 Task: Create New Customer with Customer Name: DashMart, Billing Address Line1: 1779 Jenna Lane, Billing Address Line2:  Cincinnati, Billing Address Line3:  Ohio 45202
Action: Mouse moved to (186, 30)
Screenshot: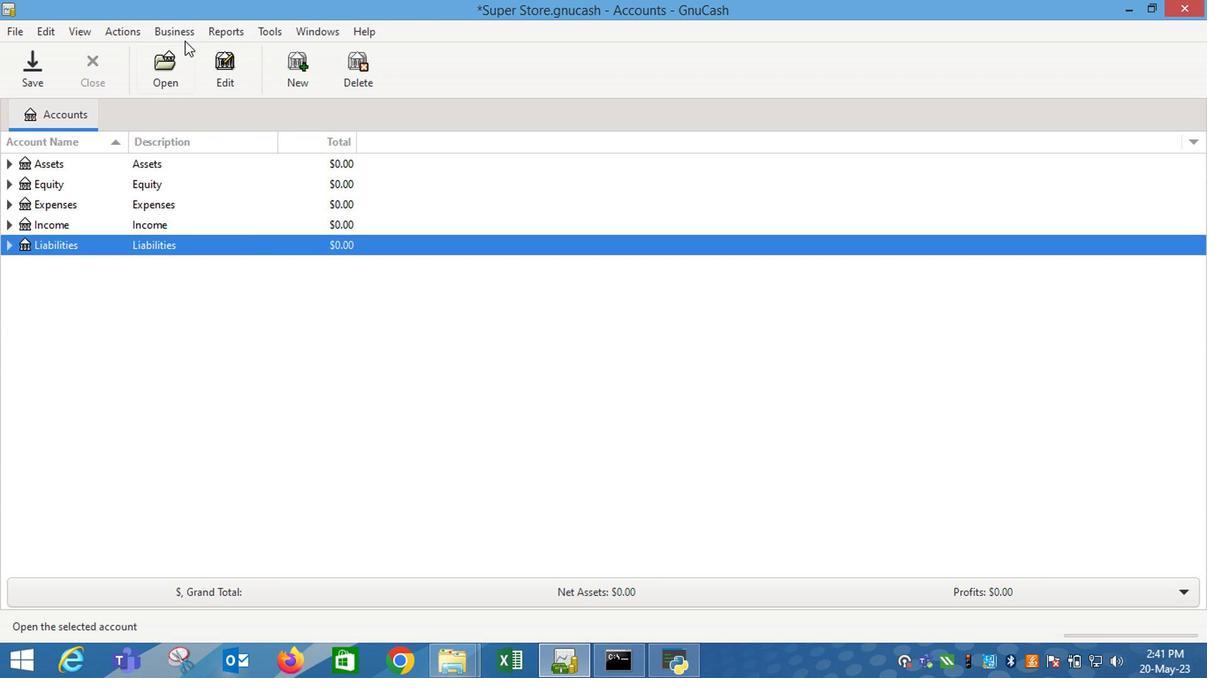 
Action: Mouse pressed left at (186, 30)
Screenshot: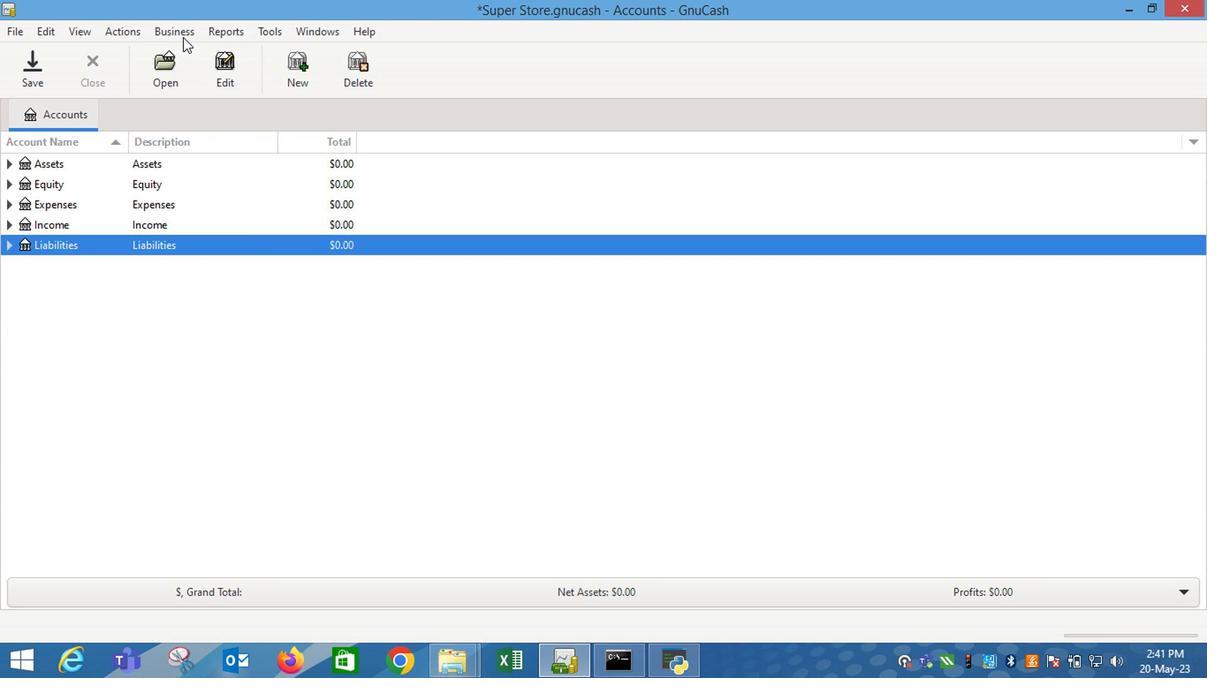 
Action: Mouse moved to (382, 82)
Screenshot: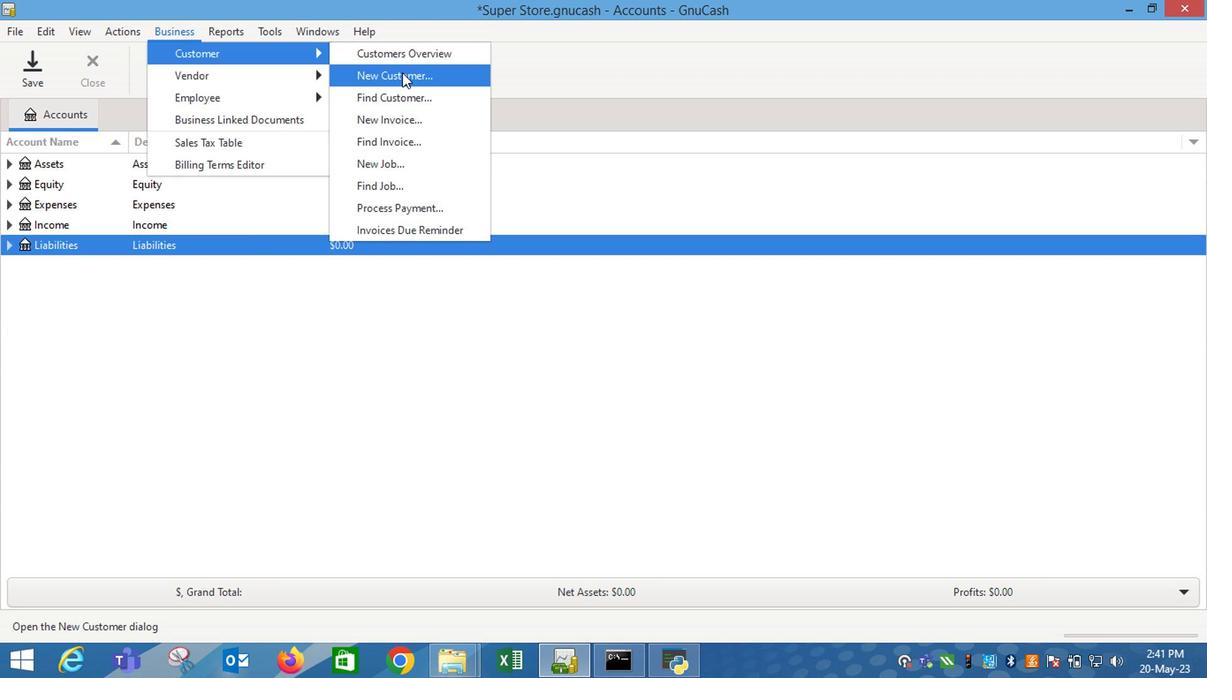 
Action: Mouse pressed left at (382, 82)
Screenshot: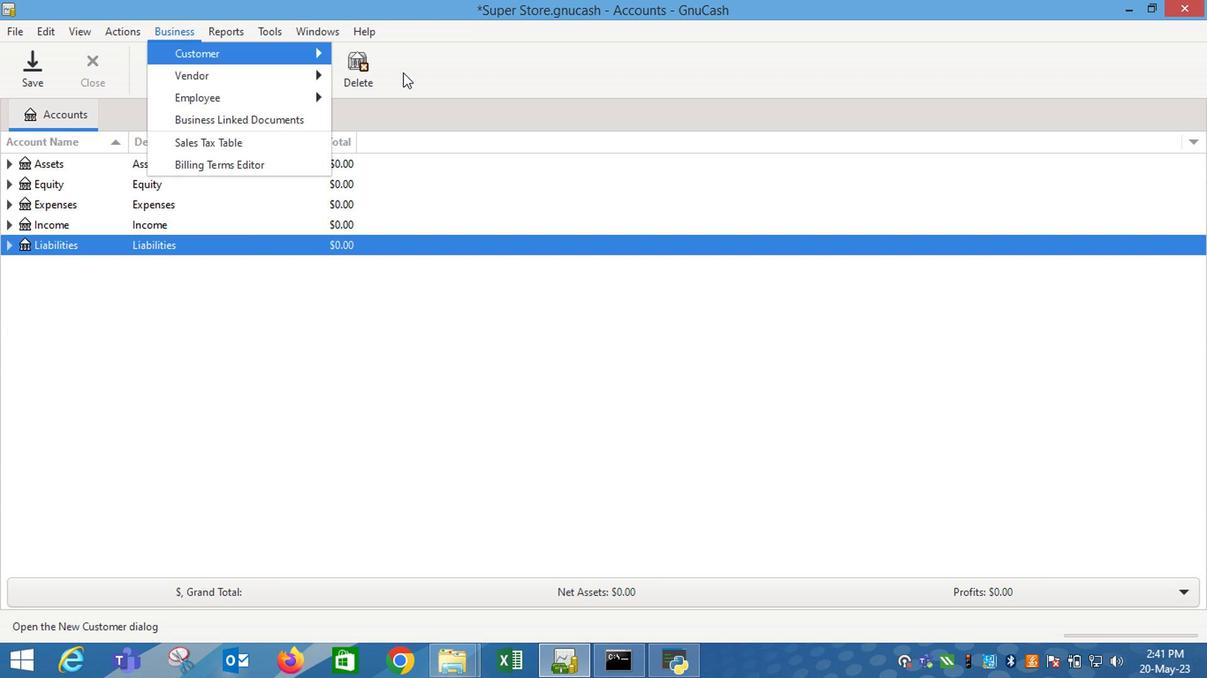 
Action: Key pressed <Key.shift_r>Dashma<Key.backspace><Key.backspace><Key.shift_r>Mart<Key.tab><Key.tab>1779<Key.space><Key.shift_r>Jenna<Key.space><Key.shift_r>Lane<Key.tab><Key.shift_r>C<Key.backspace><Key.shift><Key.tab>ctrl+X
Screenshot: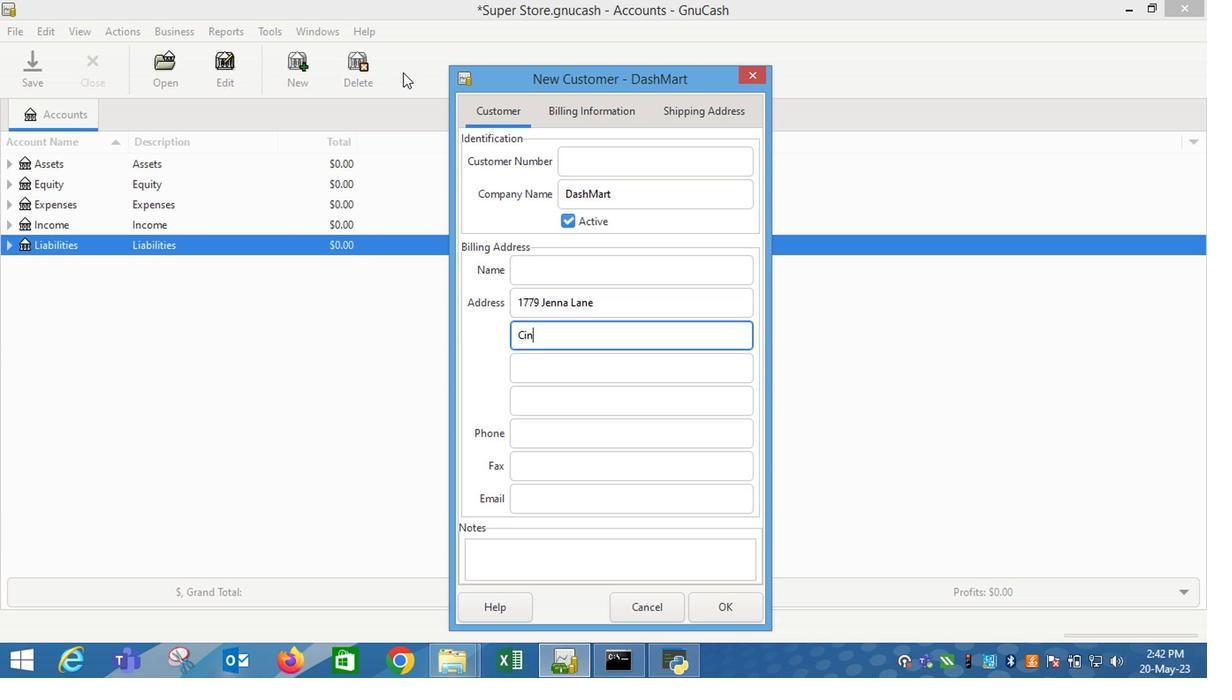 
Action: Mouse moved to (184, 35)
Screenshot: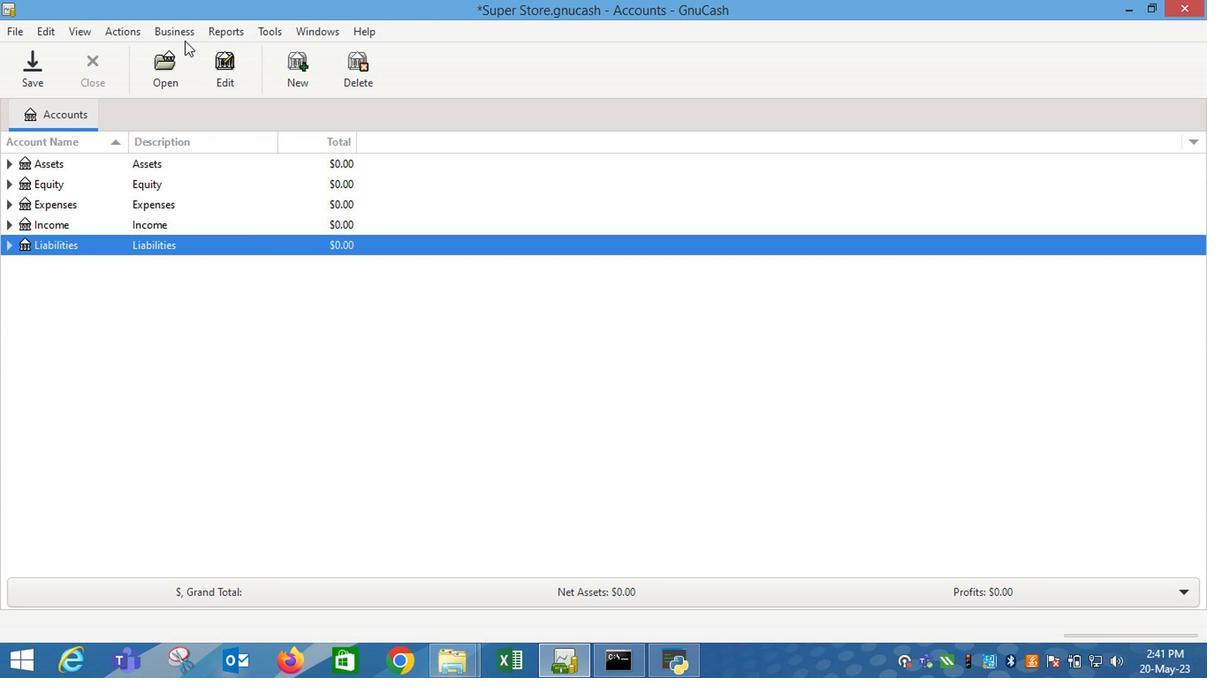 
Action: Mouse pressed left at (184, 35)
Screenshot: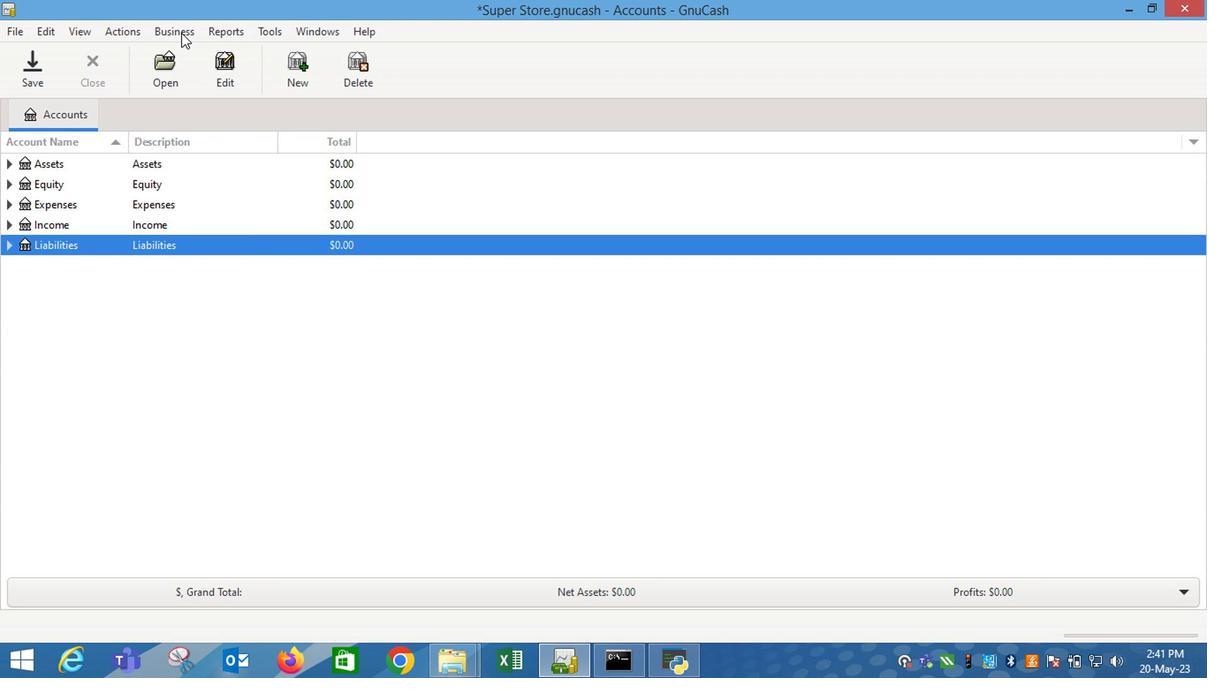 
Action: Mouse moved to (406, 74)
Screenshot: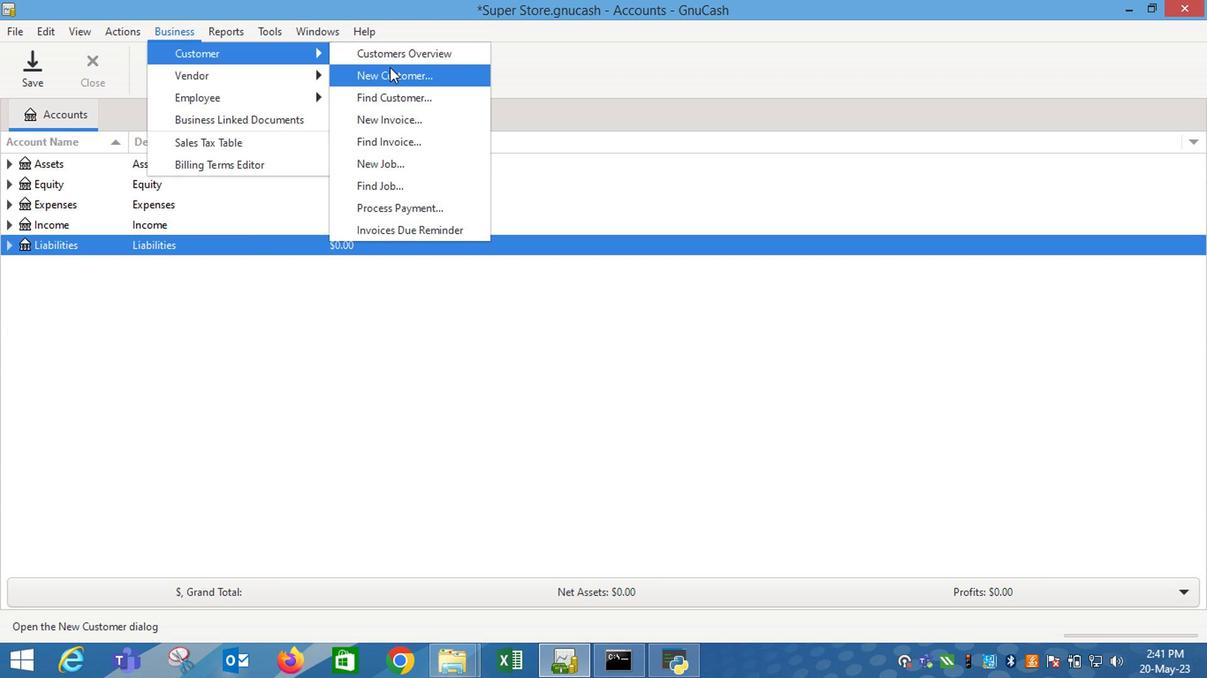 
Action: Mouse pressed left at (406, 74)
Screenshot: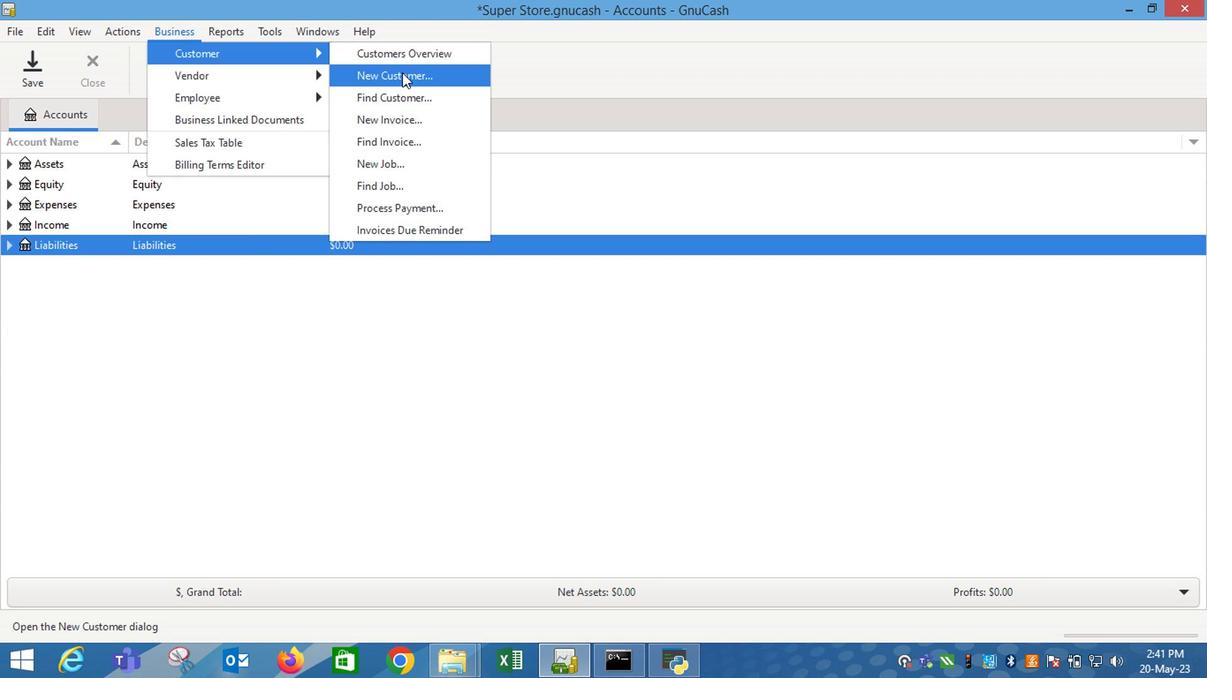 
Action: Mouse moved to (406, 74)
Screenshot: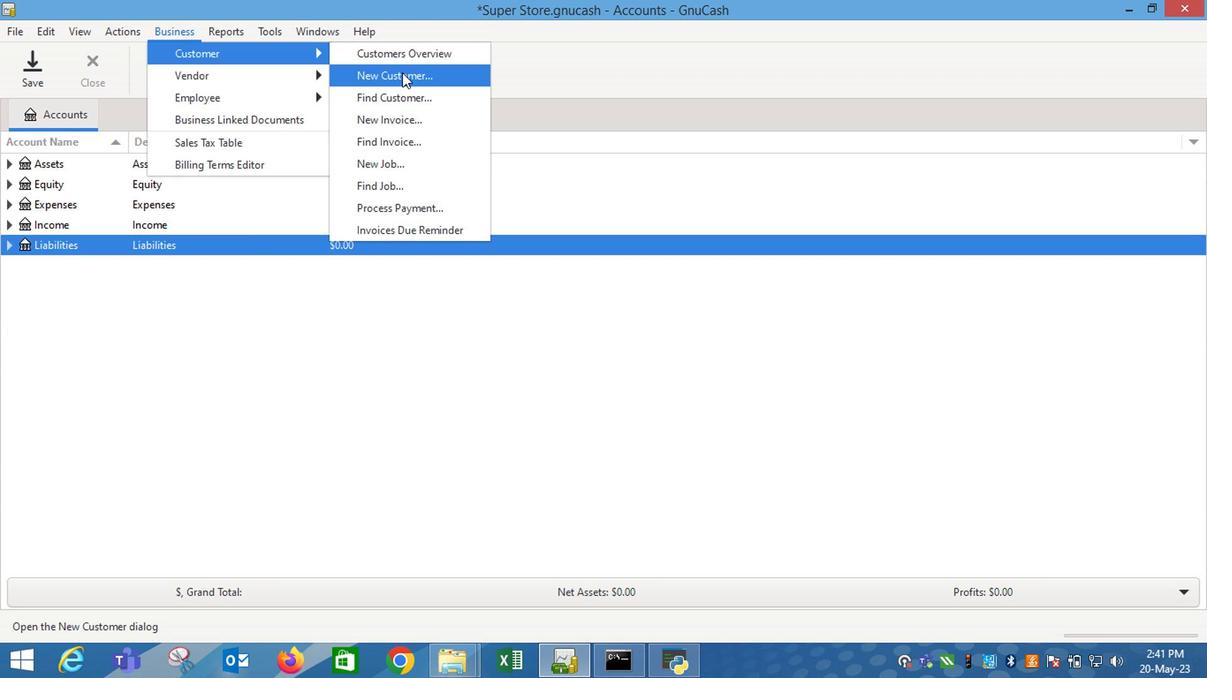 
Action: Key pressed <Key.shift_r>Dash<Key.shift_r>Mart<Key.tab><Key.tab><Key.tab>1779<Key.space><Key.shift_r><Key.shift_r>Jenna<Key.space><Key.shift_r>Lane<Key.tab><Key.shift_r>Cincinnati<Key.tab><Key.shift_r>Ohio<Key.space>45202
Screenshot: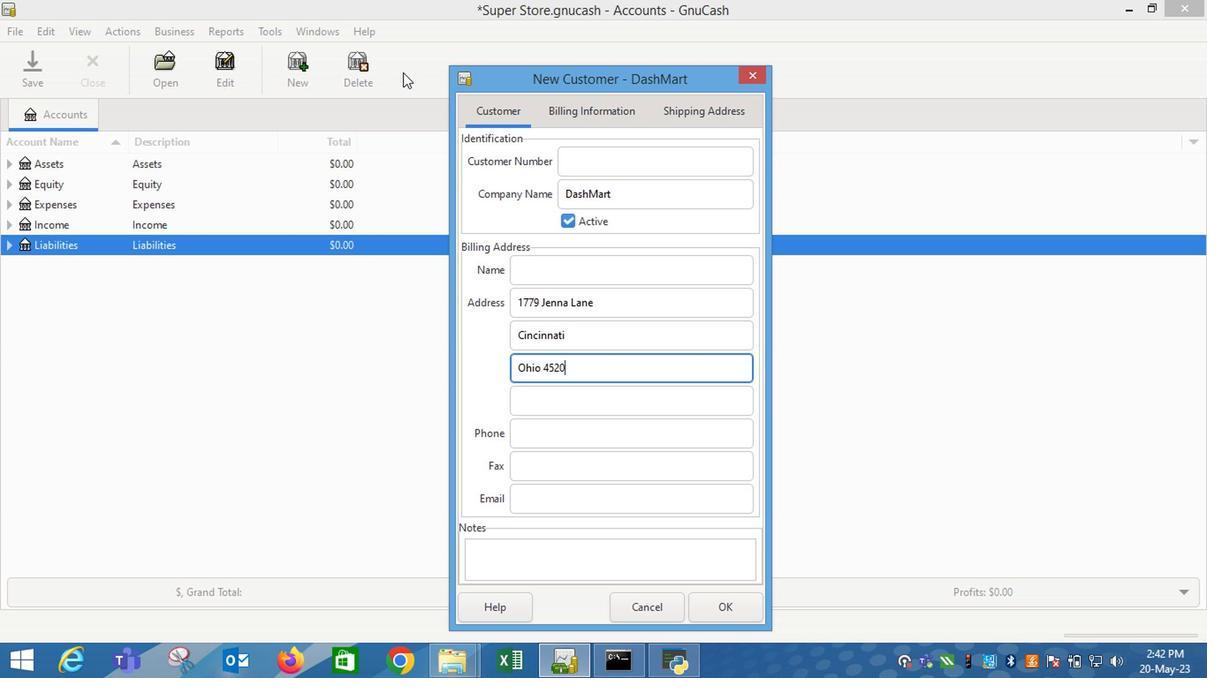 
Action: Mouse moved to (748, 612)
Screenshot: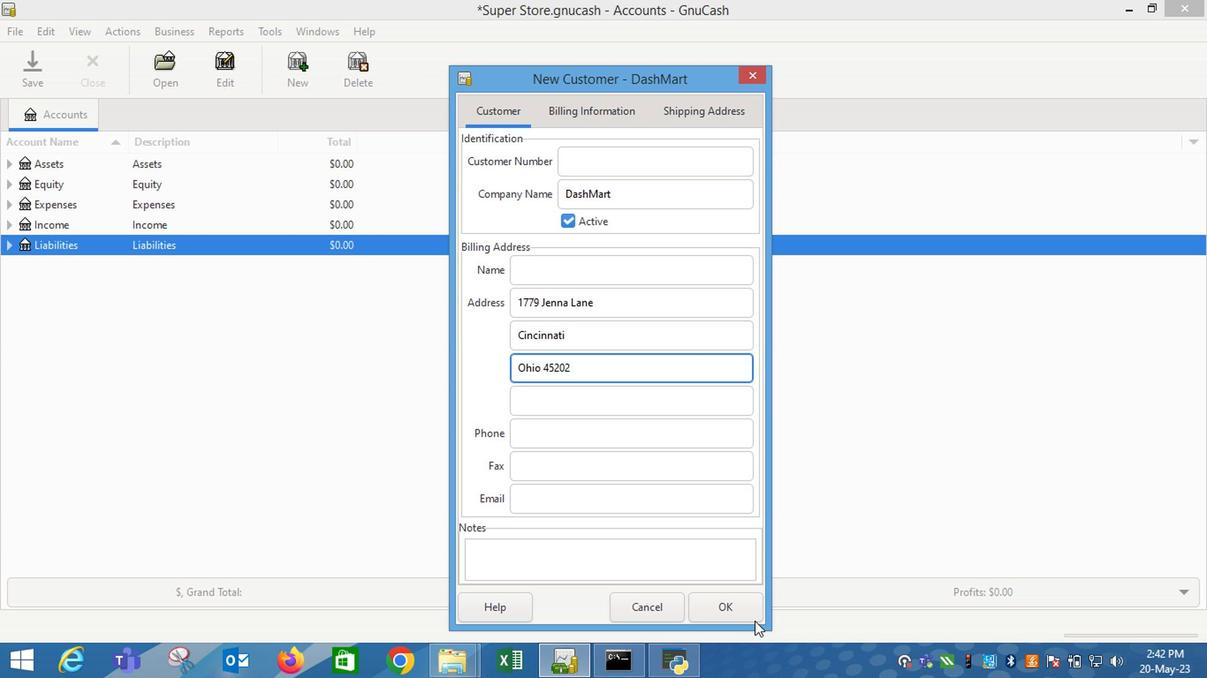 
Action: Mouse pressed left at (748, 612)
Screenshot: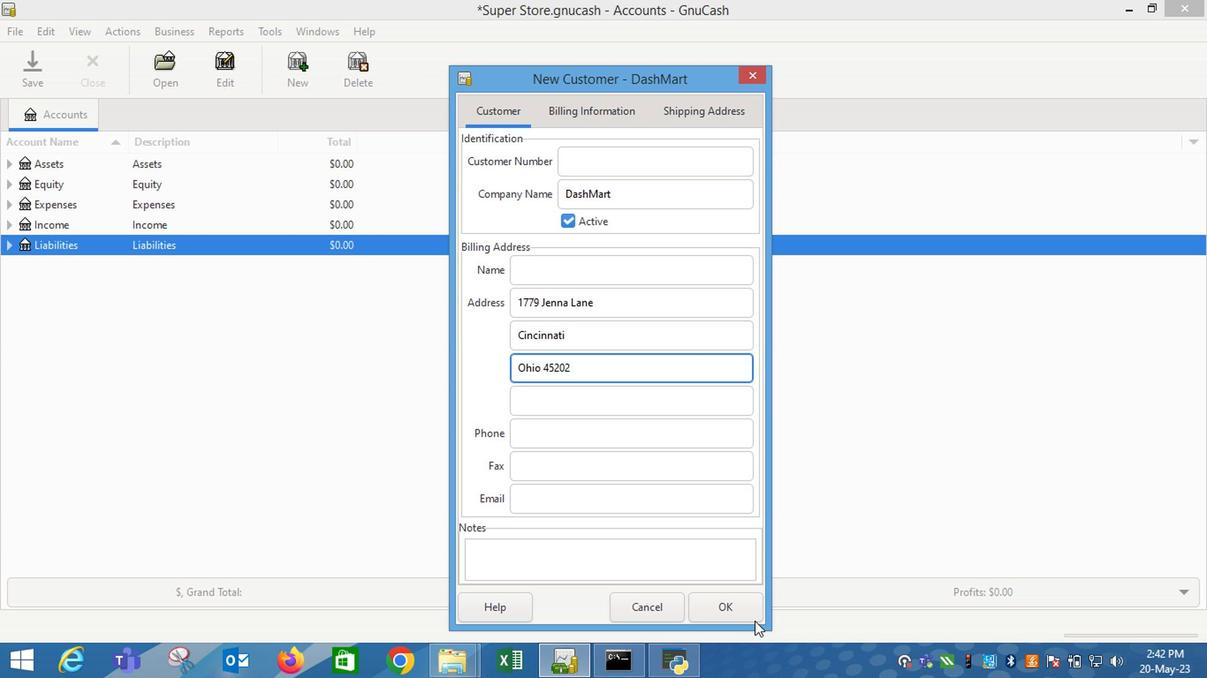 
Action: Mouse moved to (726, 577)
Screenshot: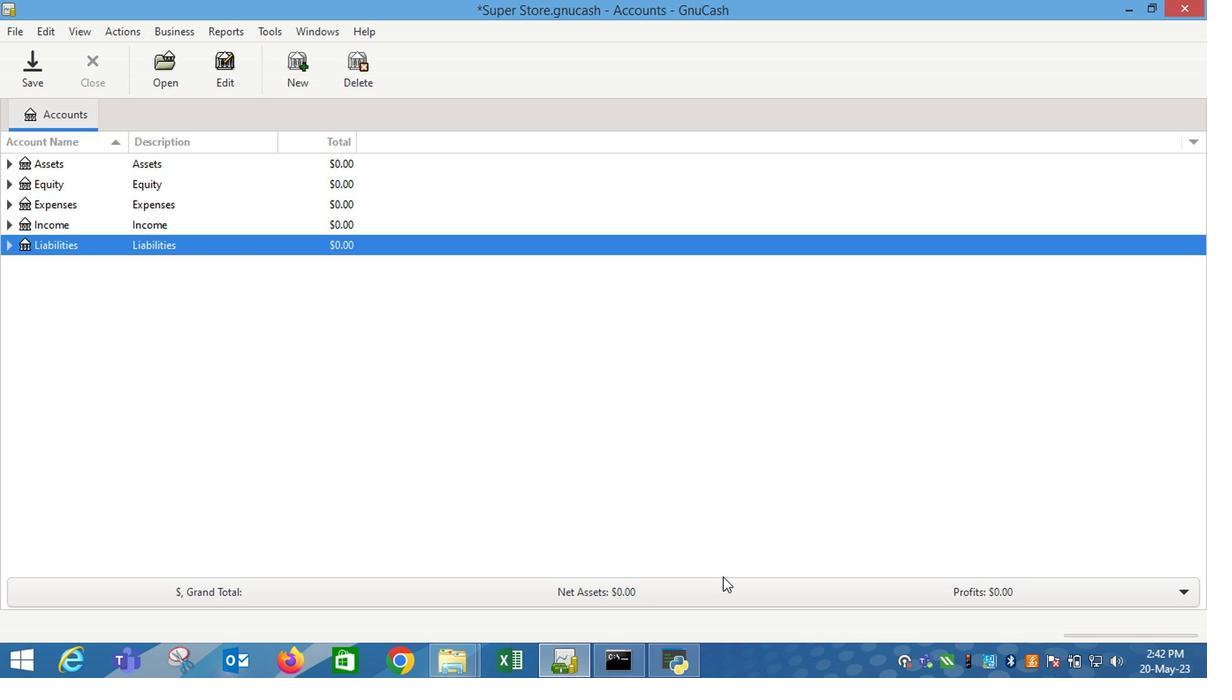 
